 Task: Learn more about a business.
Action: Mouse pressed left at (946, 124)
Screenshot: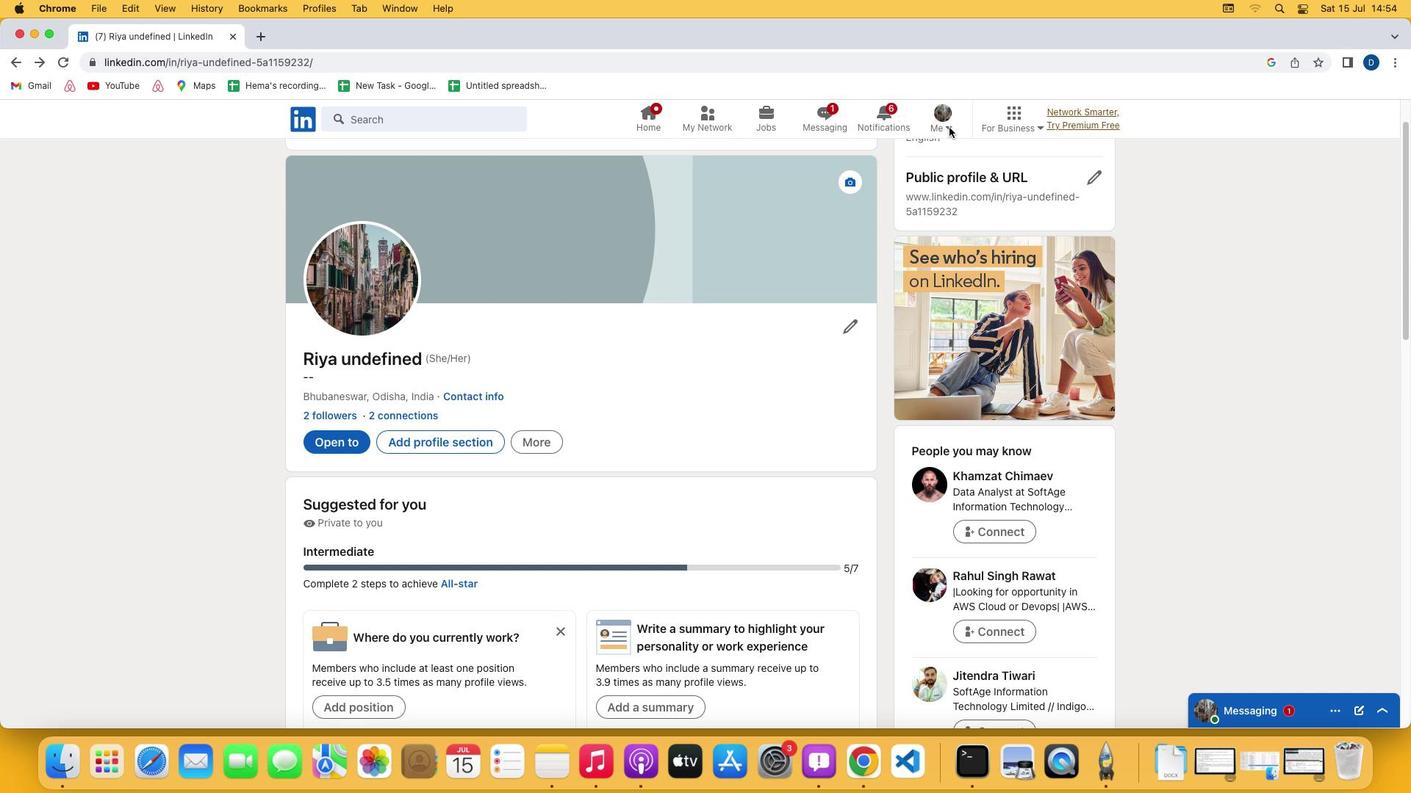
Action: Mouse pressed left at (946, 124)
Screenshot: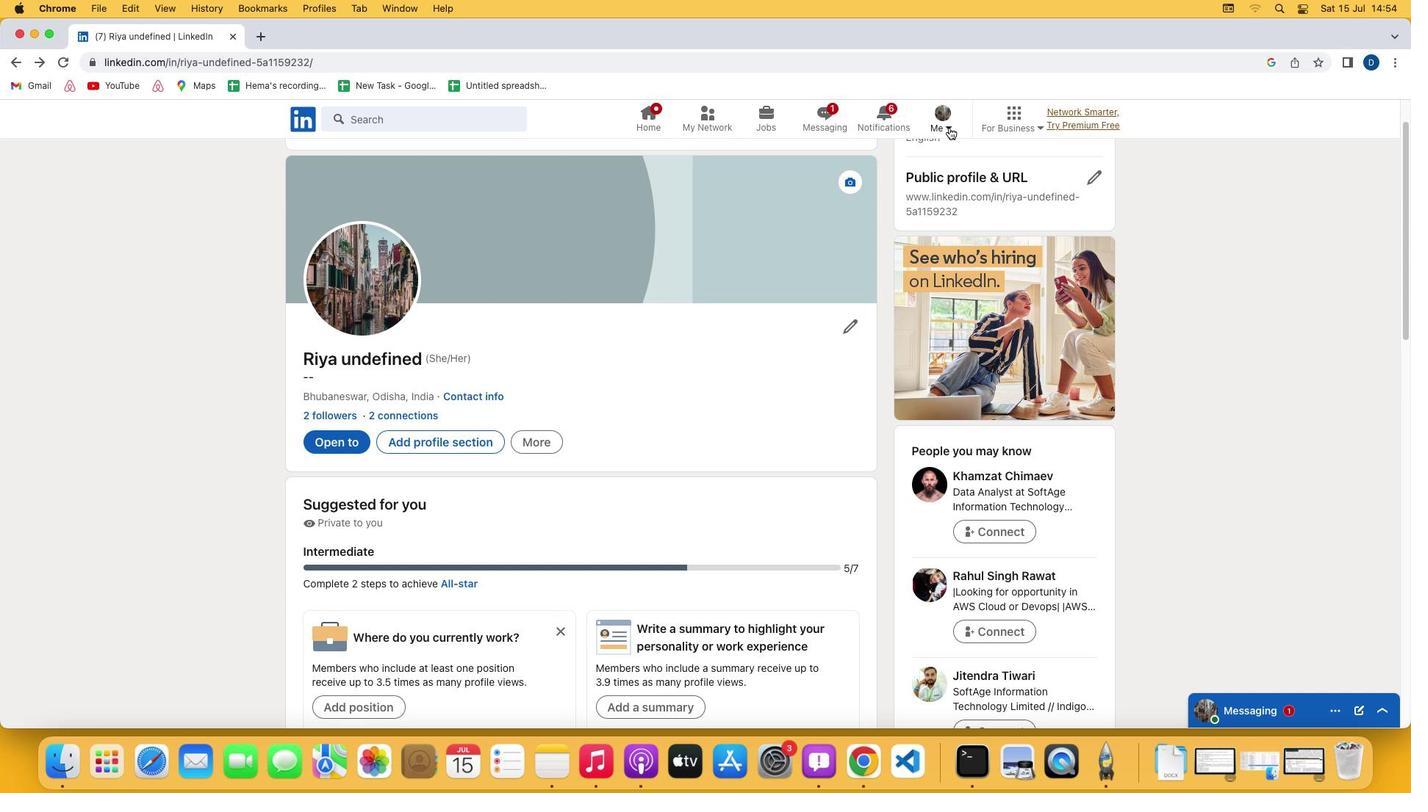 
Action: Mouse moved to (817, 273)
Screenshot: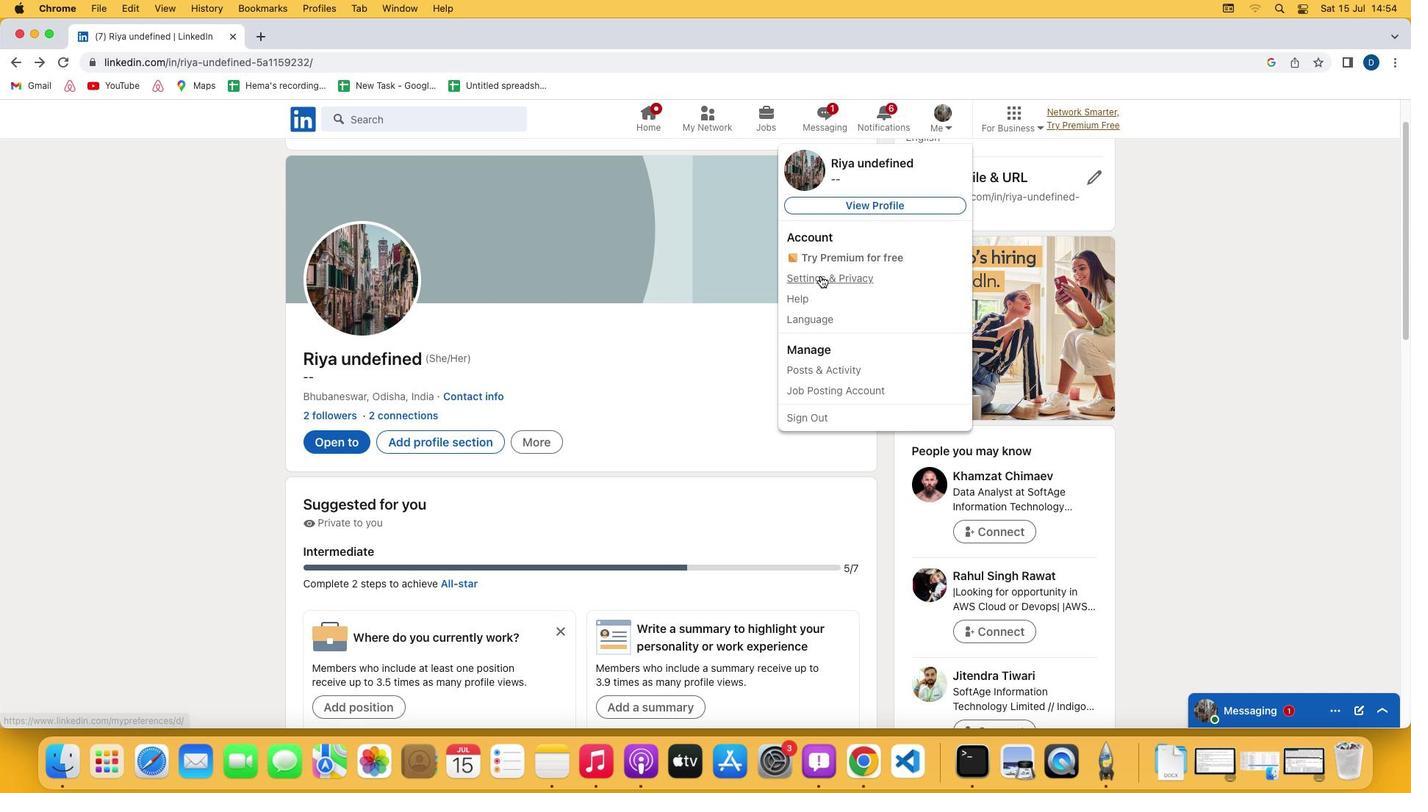
Action: Mouse pressed left at (817, 273)
Screenshot: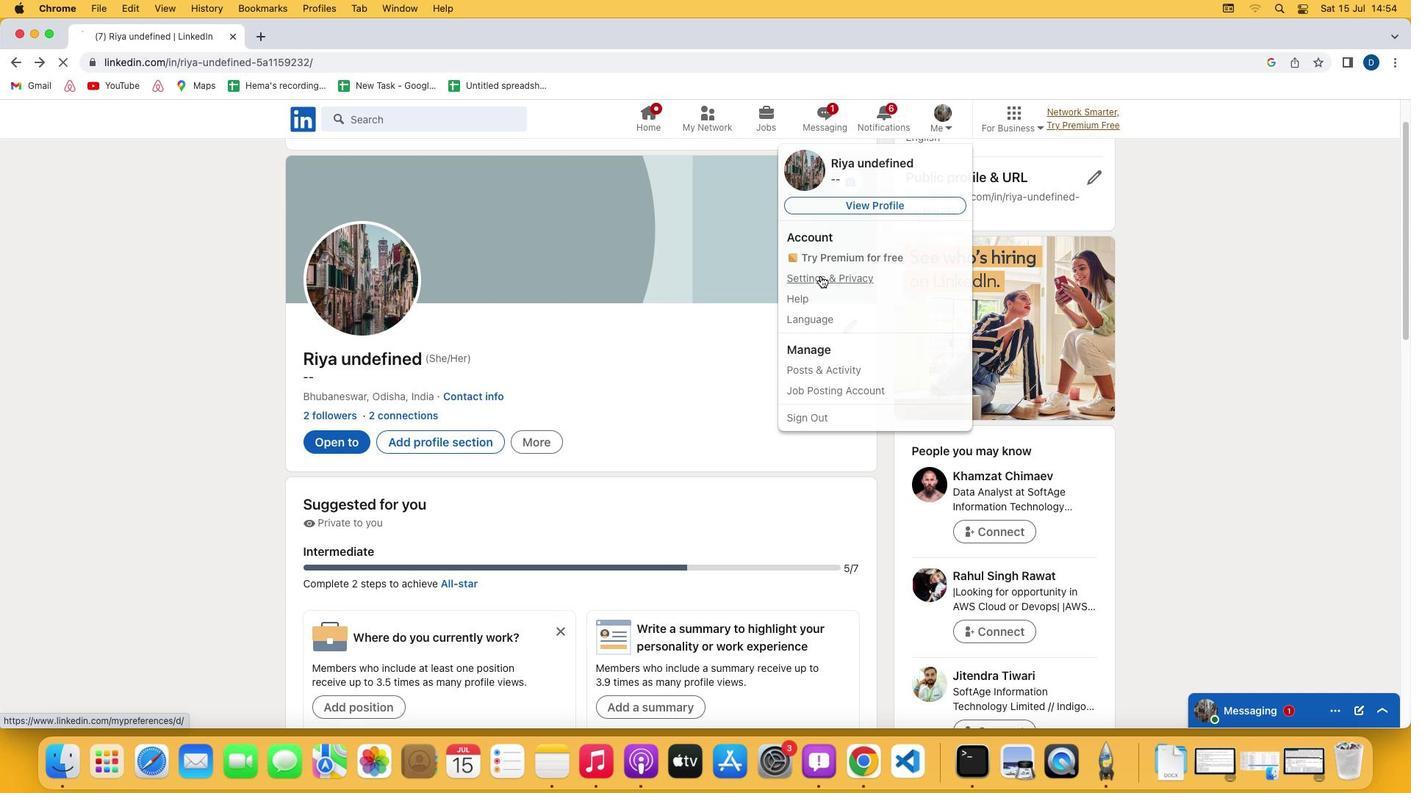 
Action: Mouse moved to (679, 552)
Screenshot: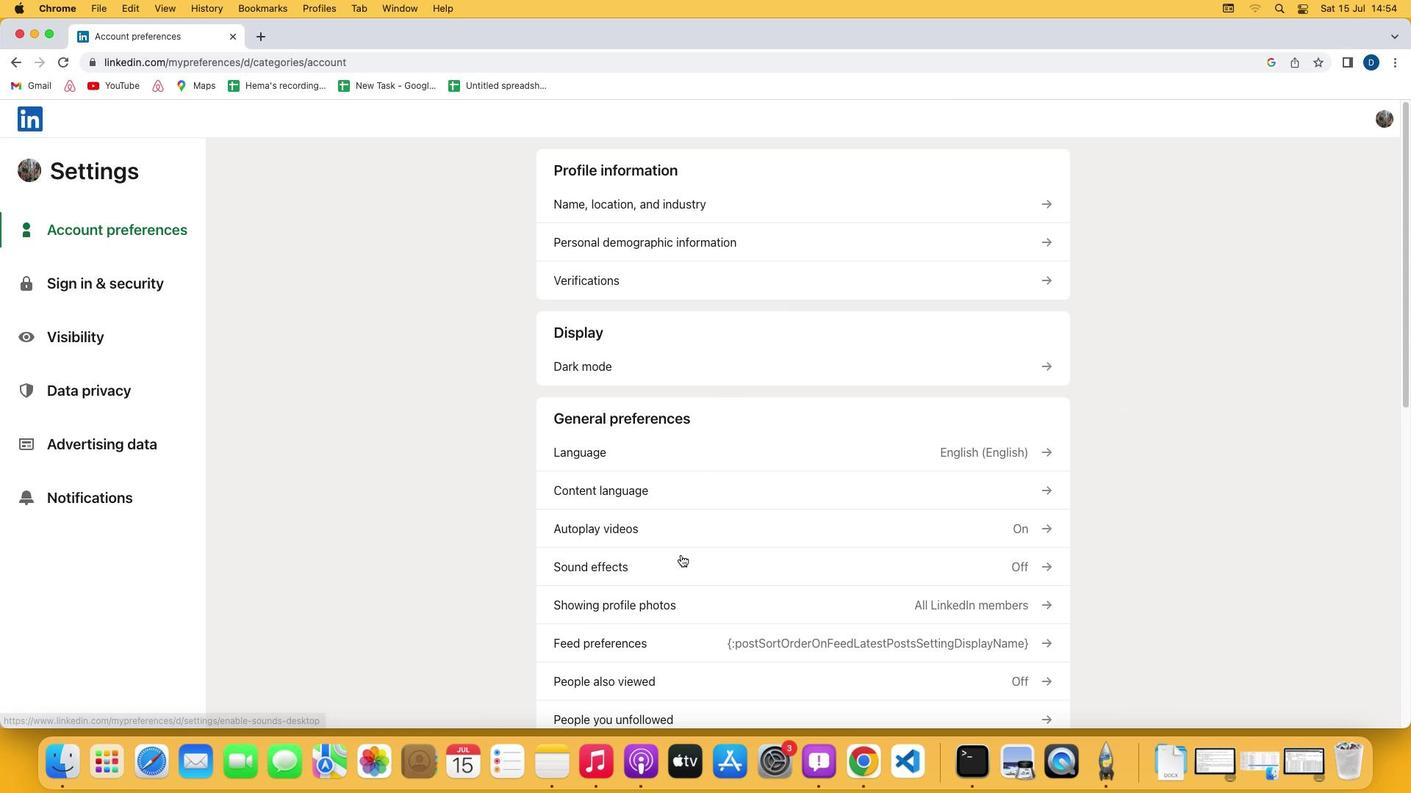 
Action: Mouse scrolled (679, 552) with delta (-1, -2)
Screenshot: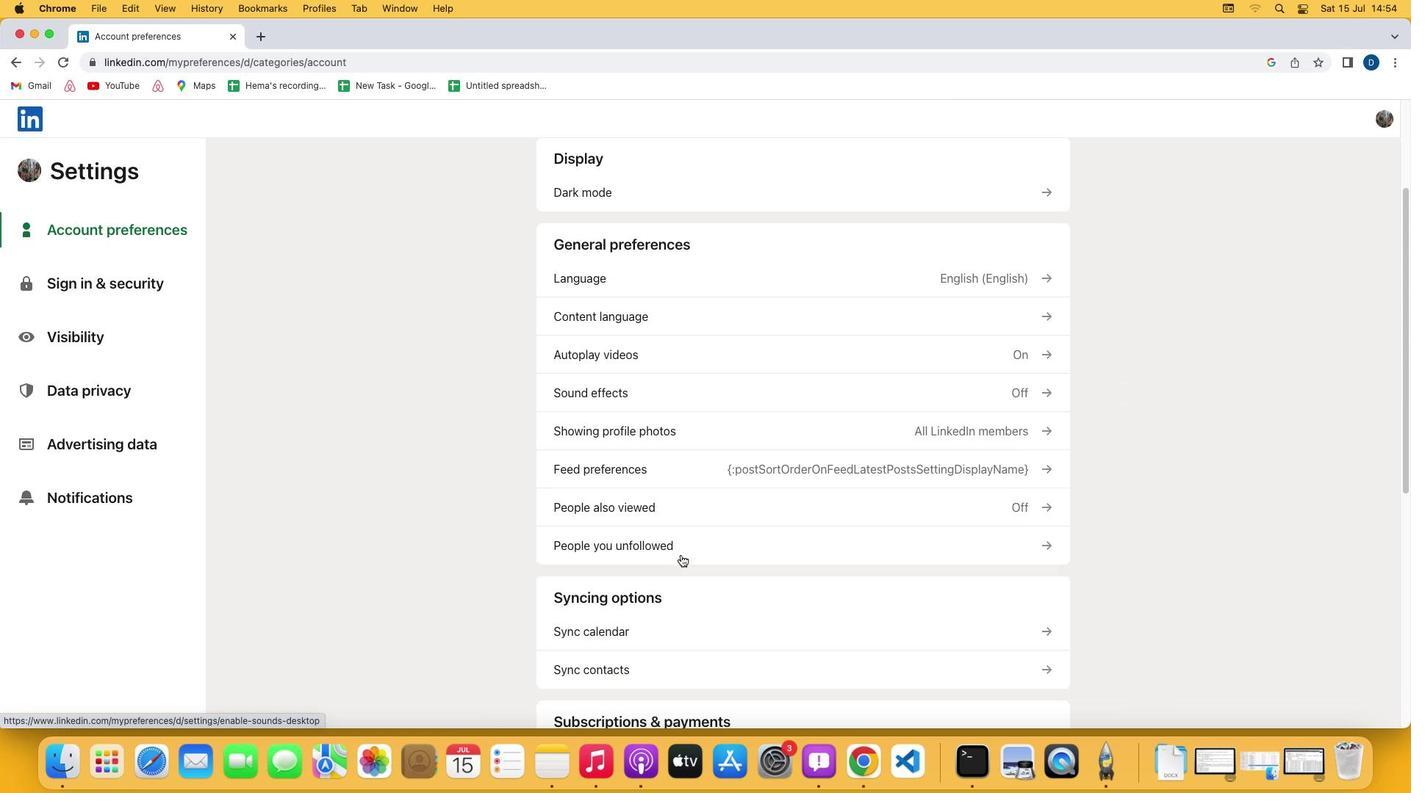 
Action: Mouse scrolled (679, 552) with delta (-1, -2)
Screenshot: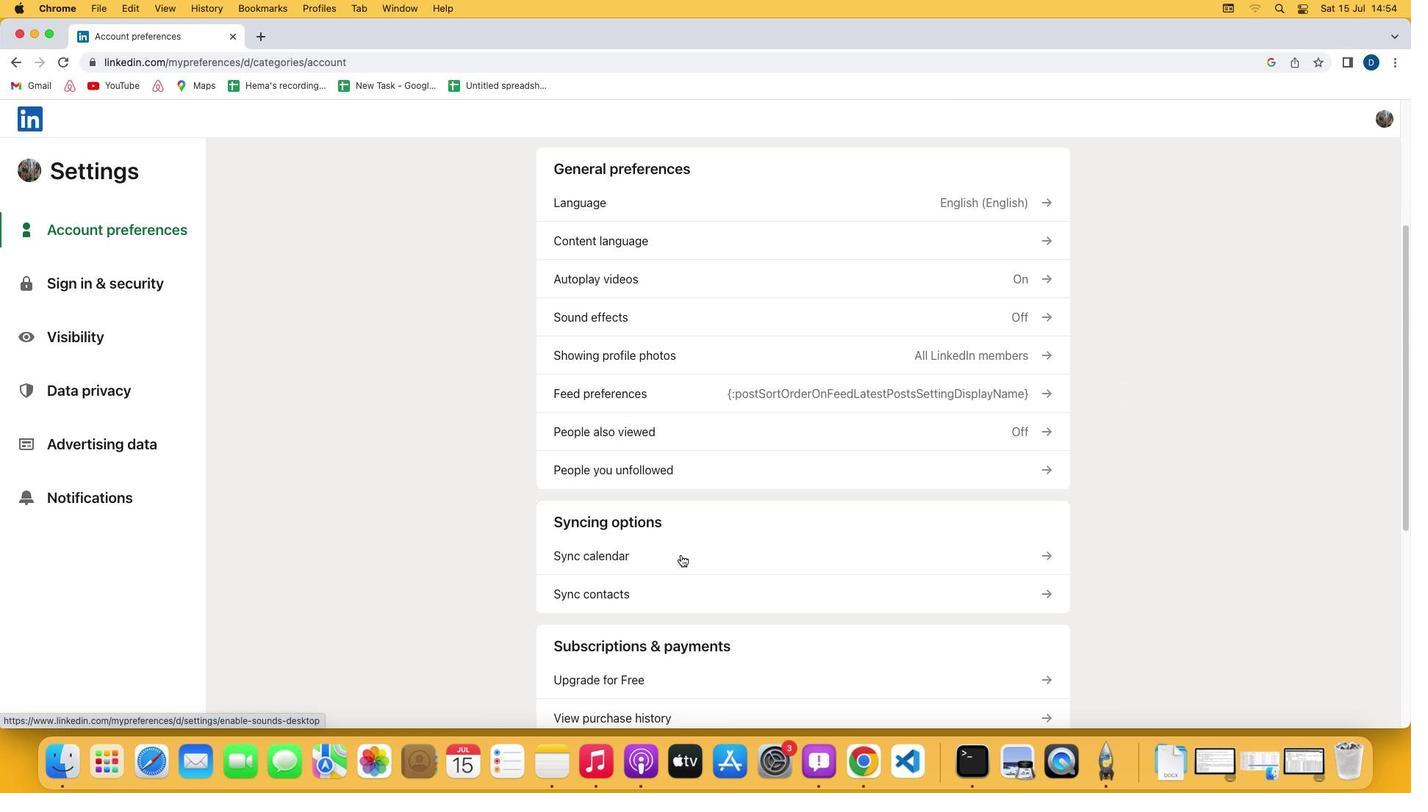 
Action: Mouse scrolled (679, 552) with delta (-1, -3)
Screenshot: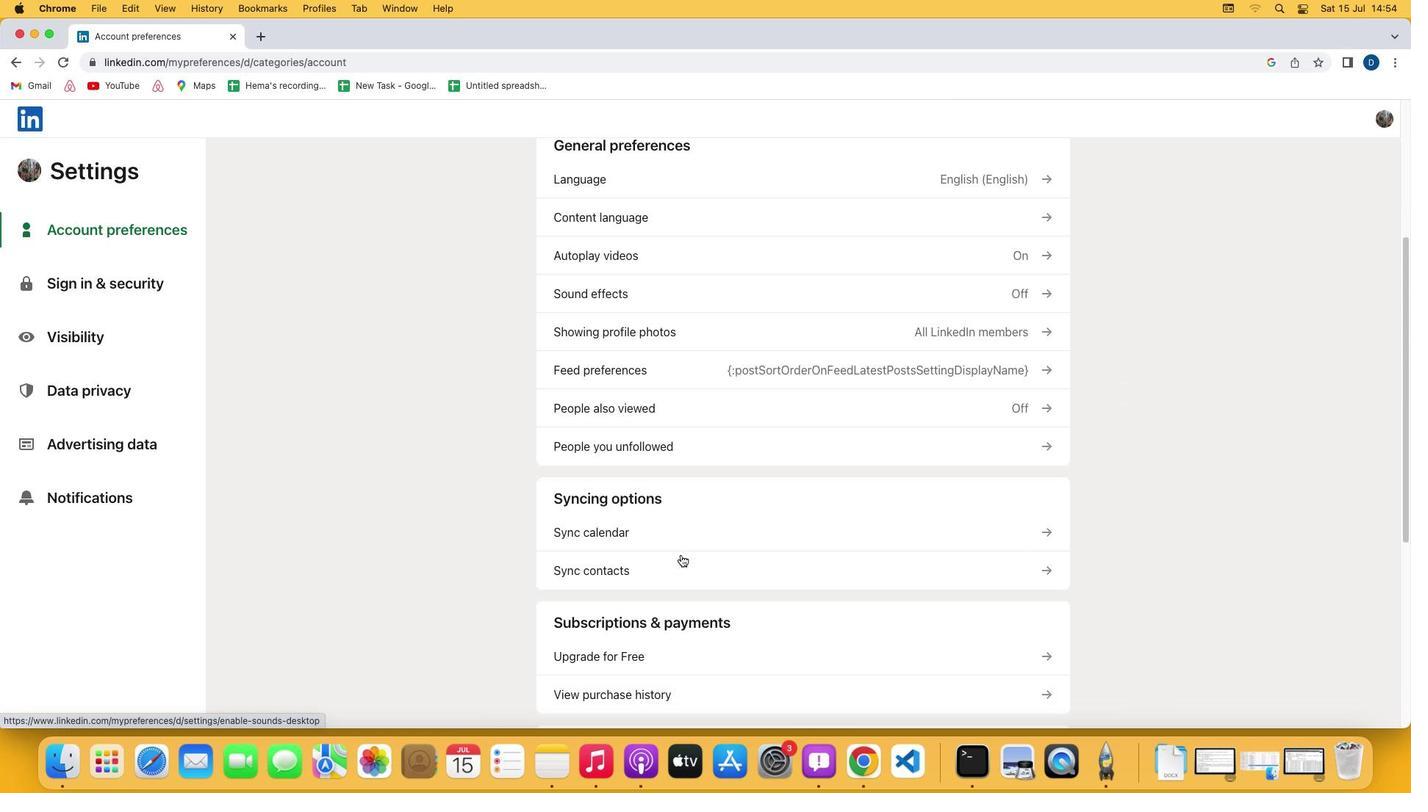 
Action: Mouse scrolled (679, 552) with delta (-1, -4)
Screenshot: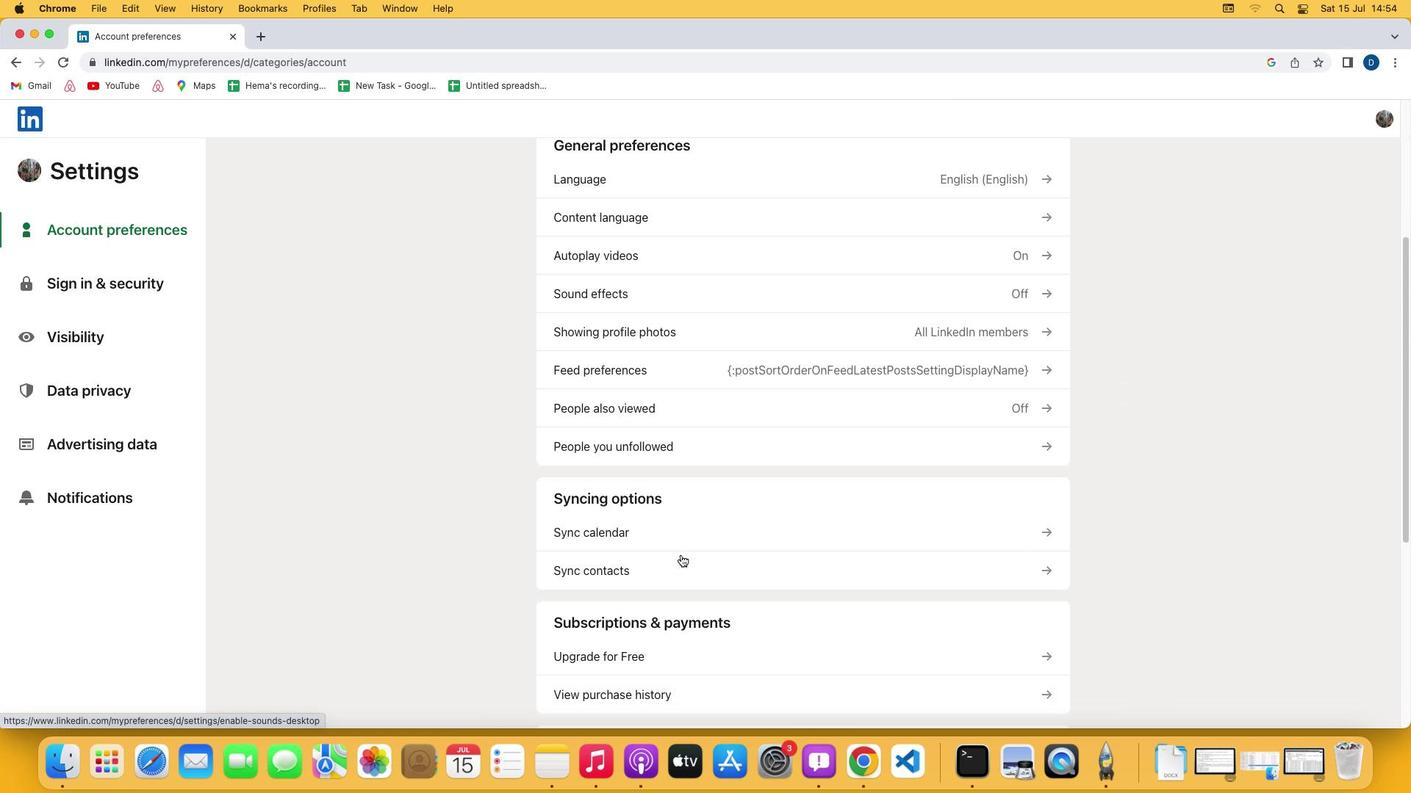 
Action: Mouse scrolled (679, 552) with delta (-1, -2)
Screenshot: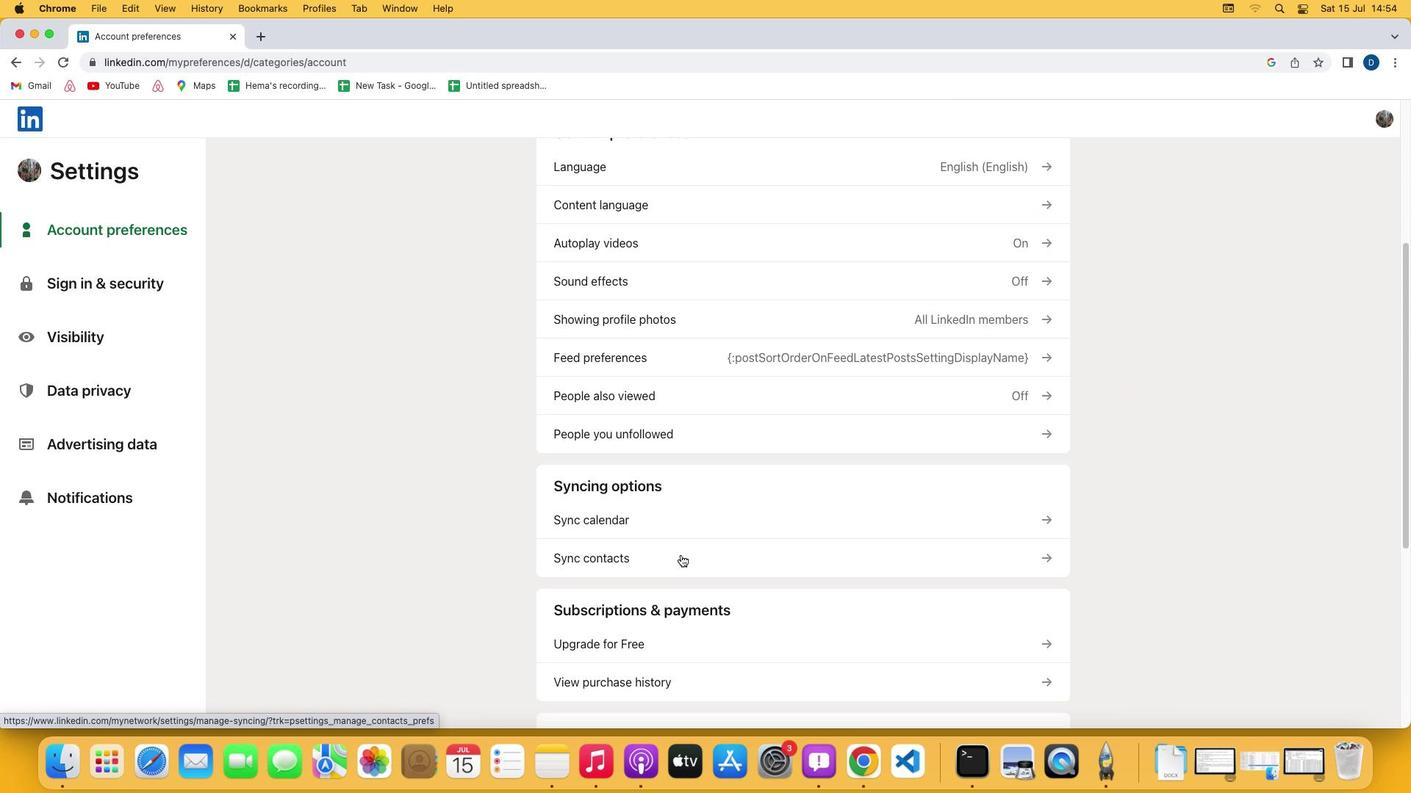 
Action: Mouse scrolled (679, 552) with delta (-1, -2)
Screenshot: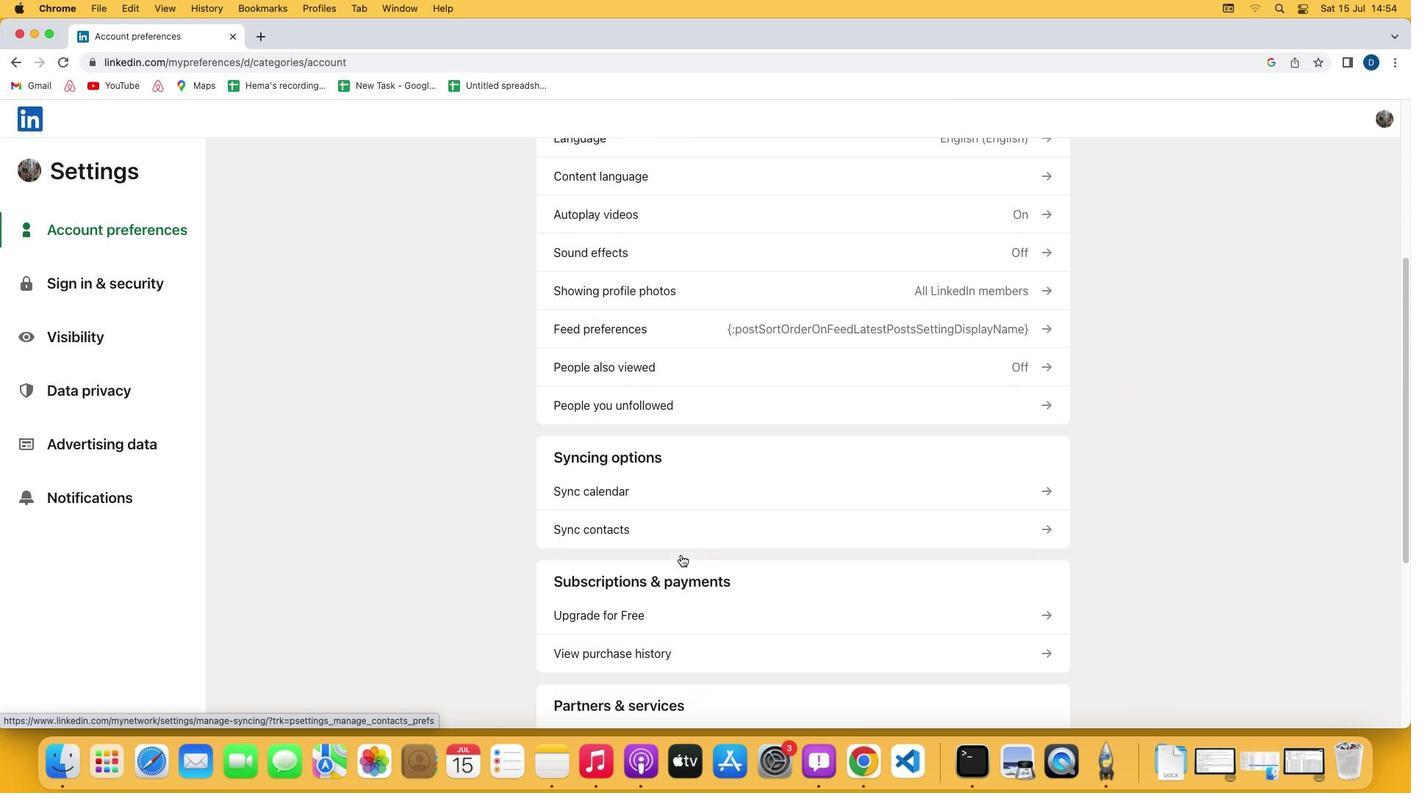 
Action: Mouse scrolled (679, 552) with delta (-1, -2)
Screenshot: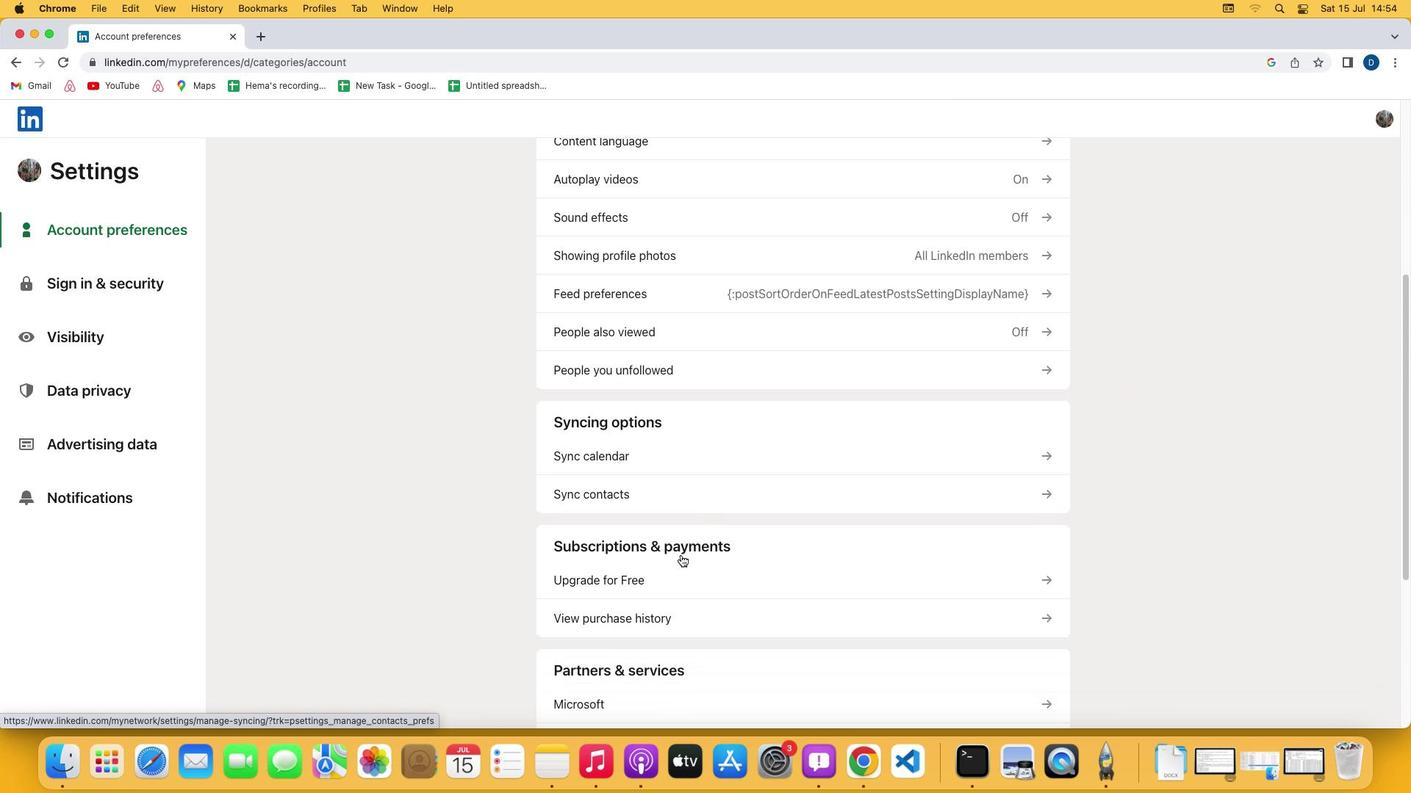 
Action: Mouse scrolled (679, 552) with delta (-1, -2)
Screenshot: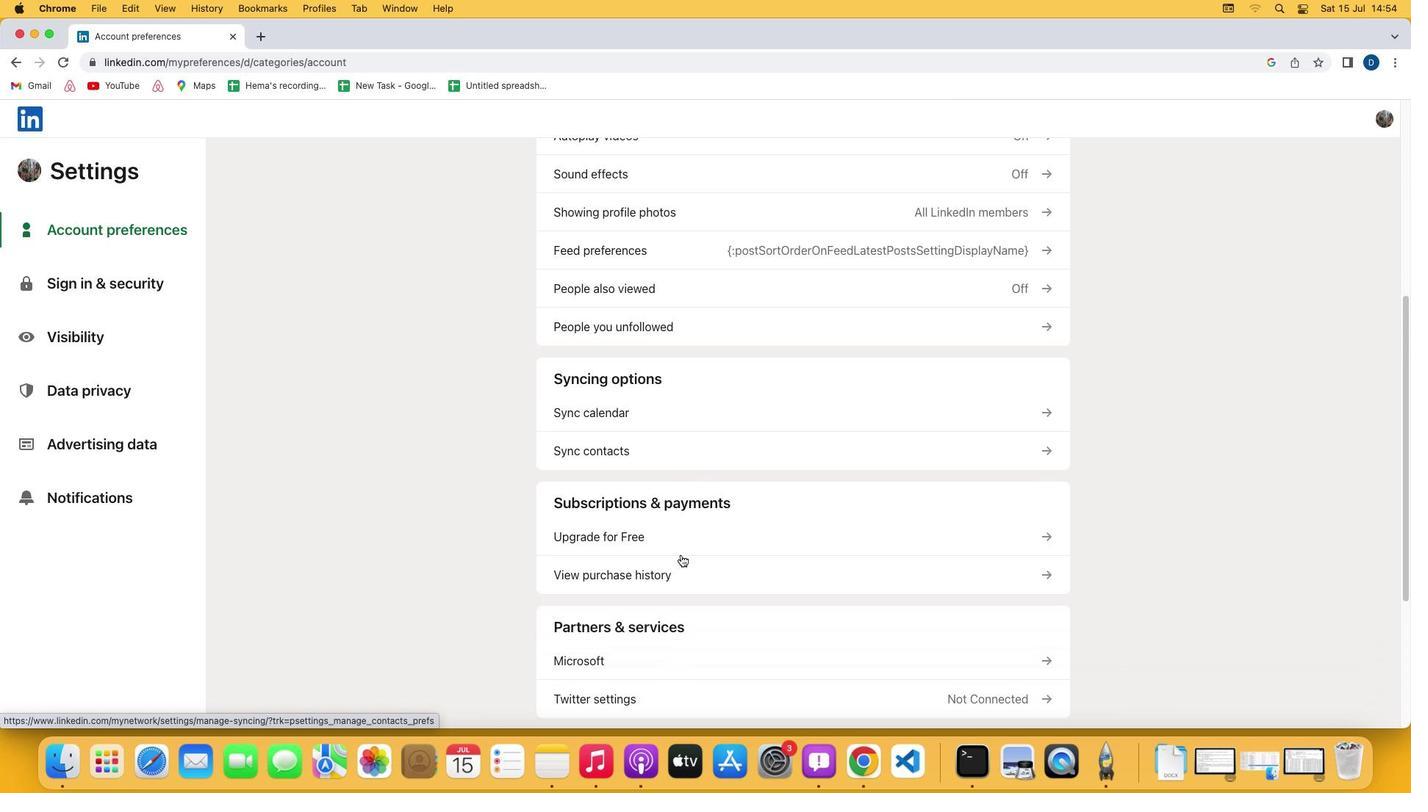 
Action: Mouse moved to (637, 535)
Screenshot: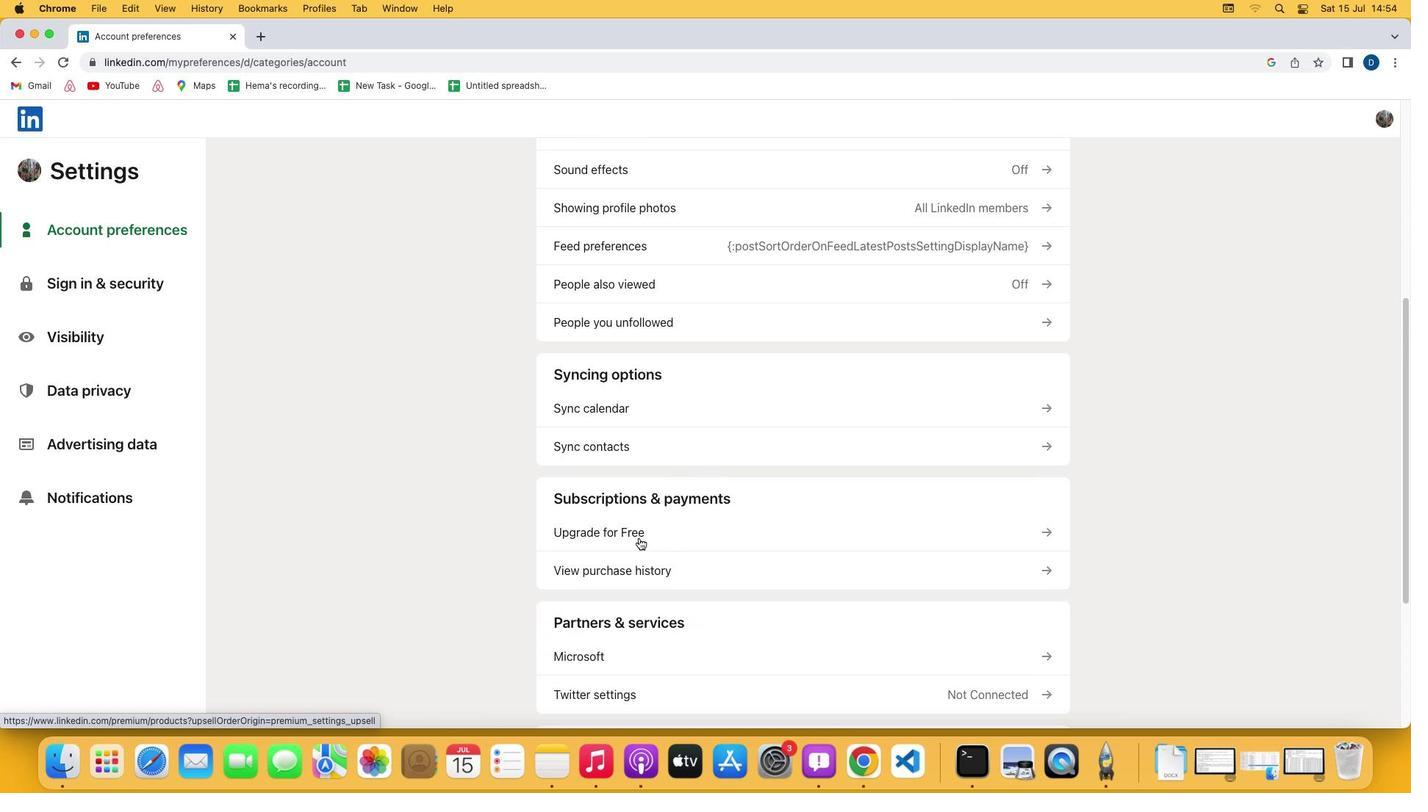 
Action: Mouse pressed left at (637, 535)
Screenshot: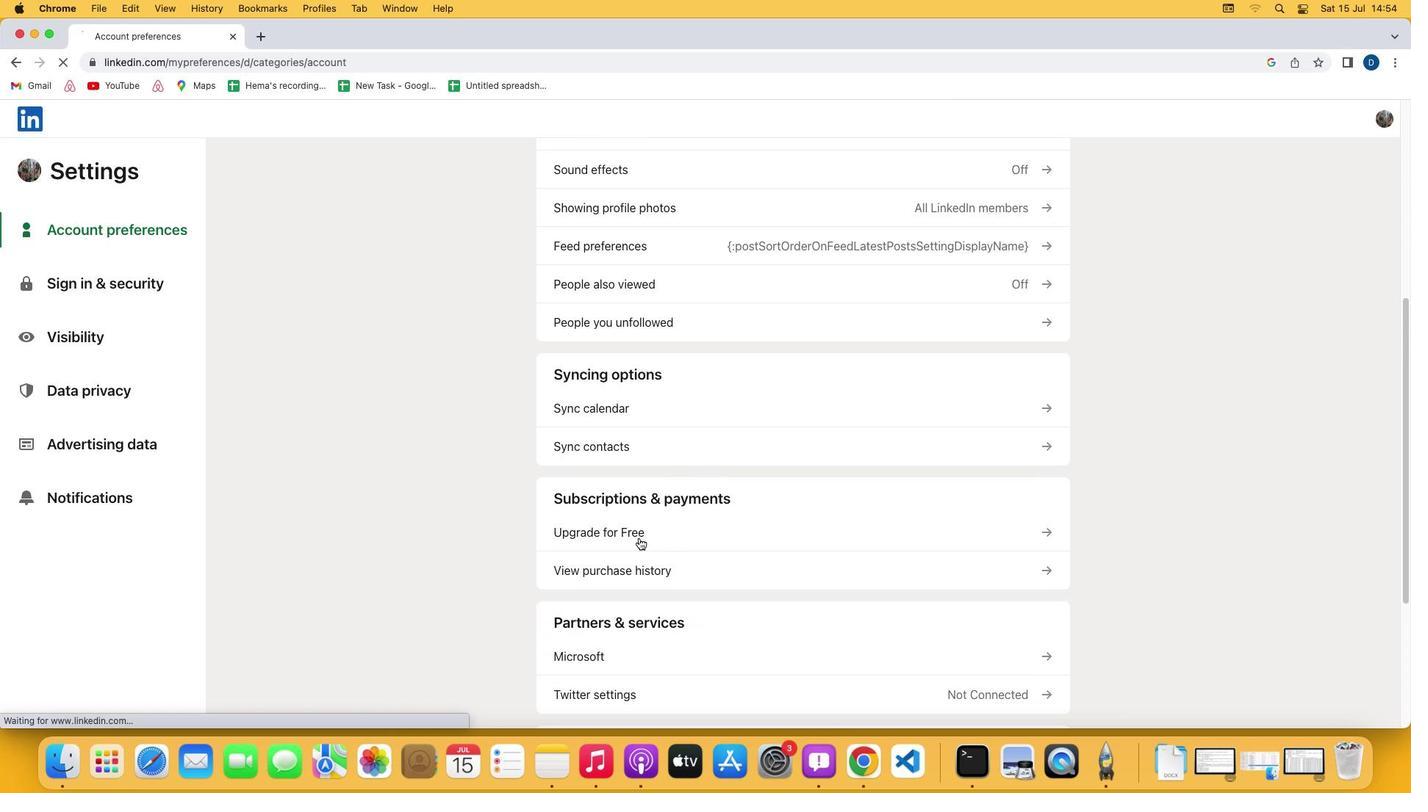 
Action: Mouse moved to (571, 402)
Screenshot: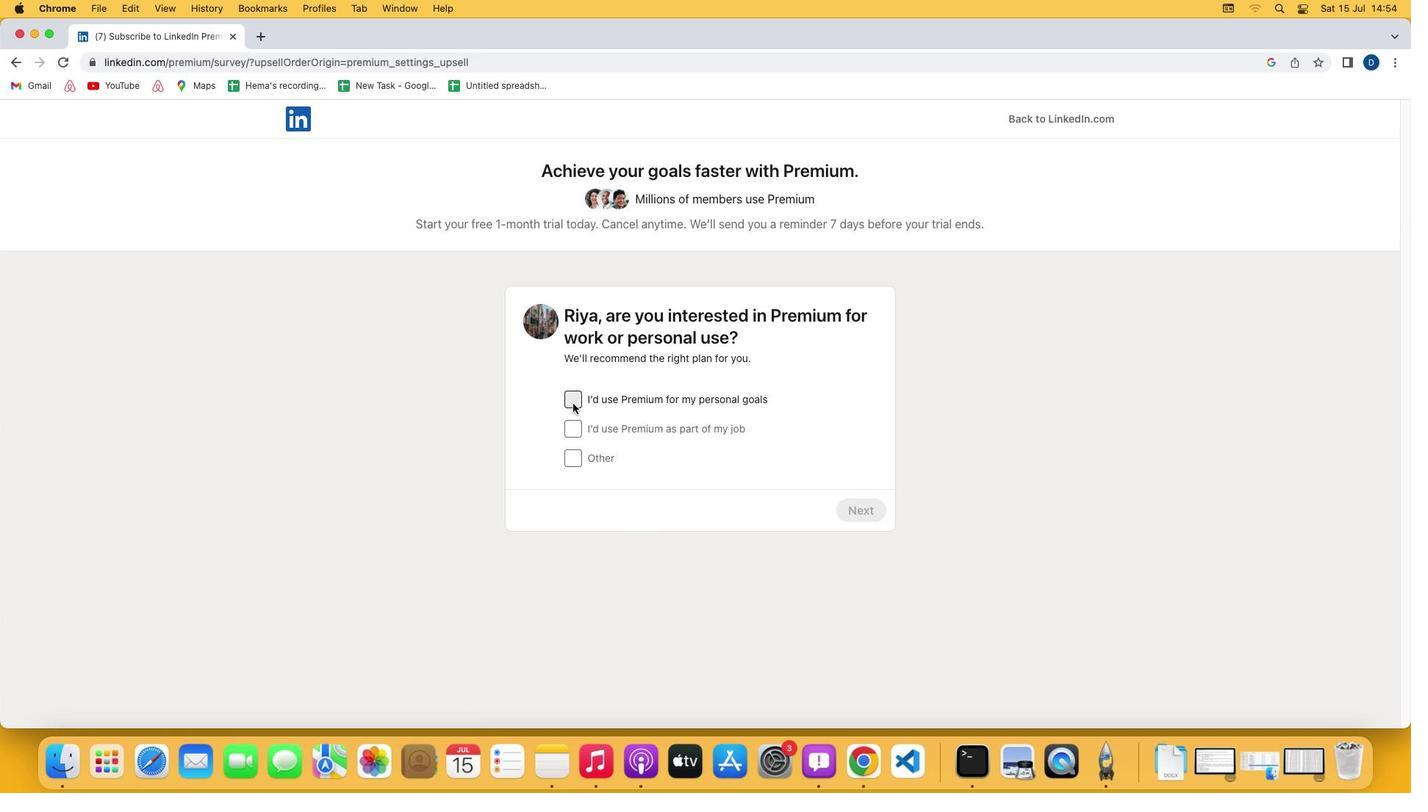 
Action: Mouse pressed left at (571, 402)
Screenshot: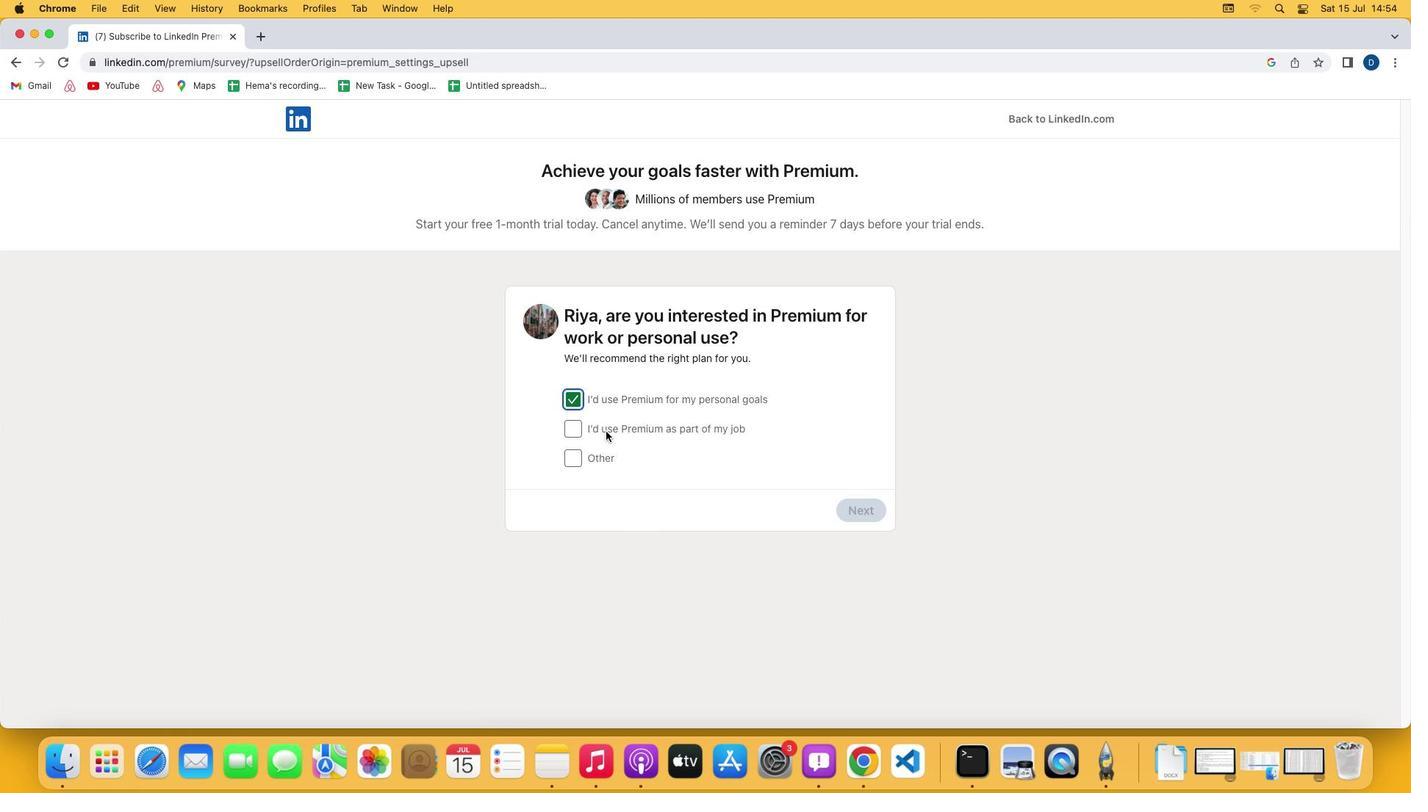 
Action: Mouse moved to (842, 511)
Screenshot: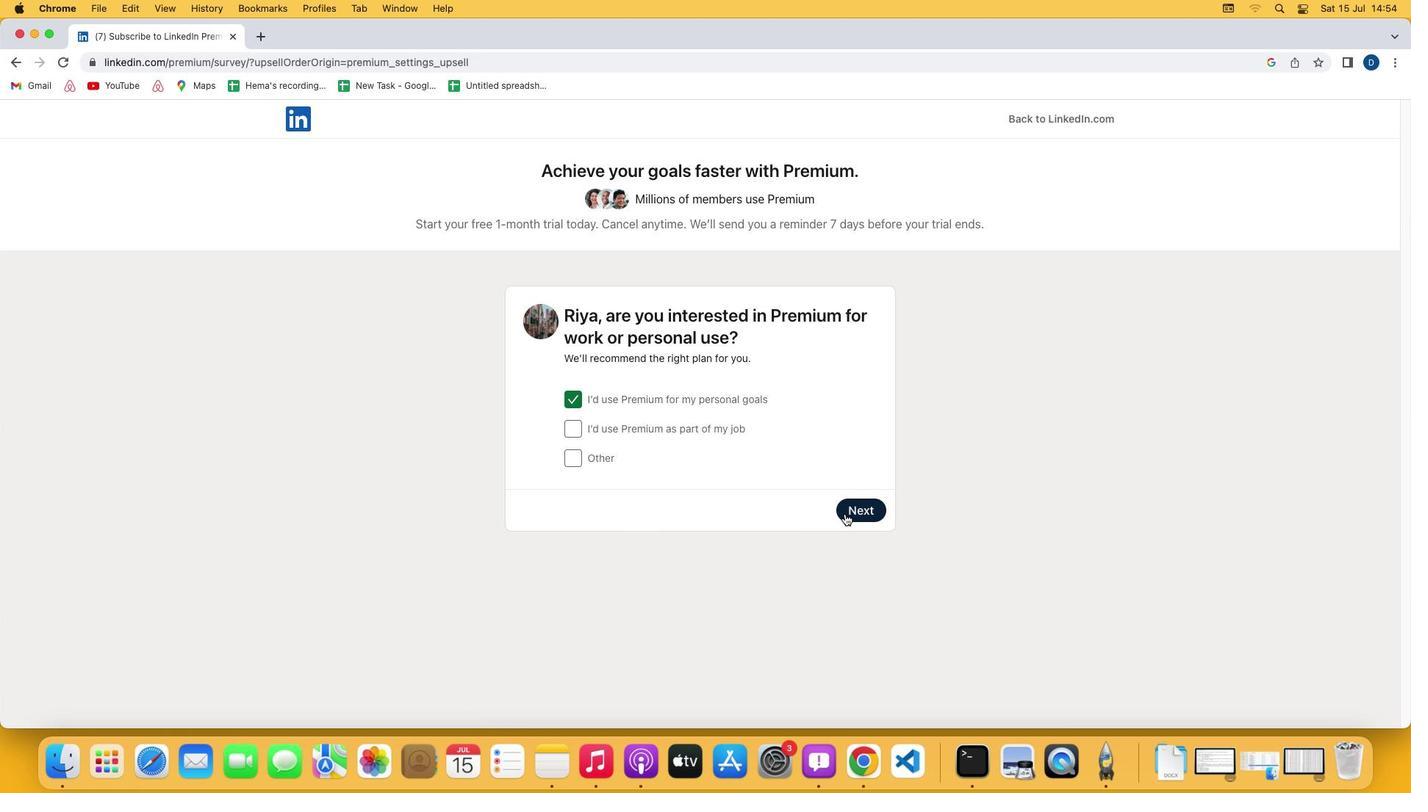 
Action: Mouse pressed left at (842, 511)
Screenshot: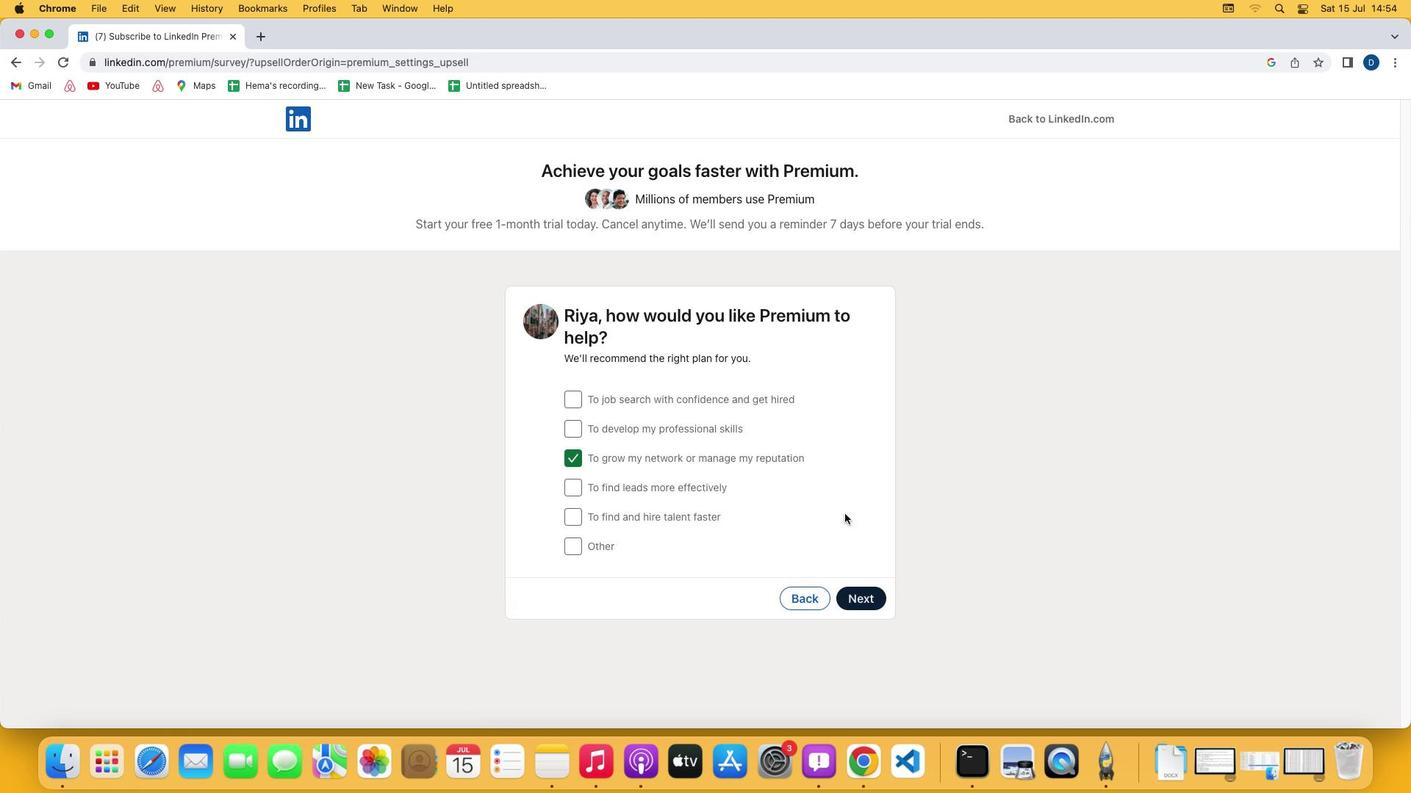 
Action: Mouse moved to (862, 597)
Screenshot: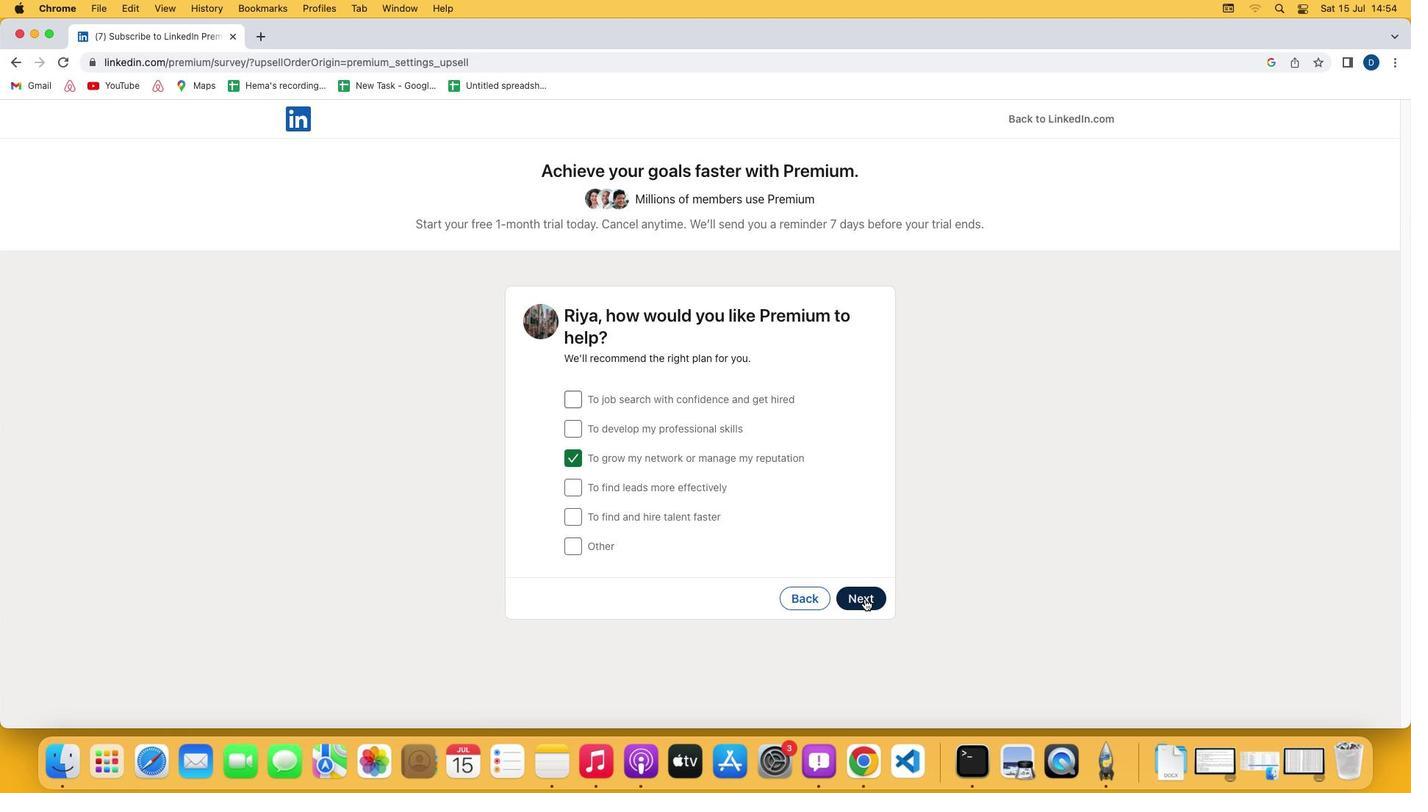 
Action: Mouse pressed left at (862, 597)
Screenshot: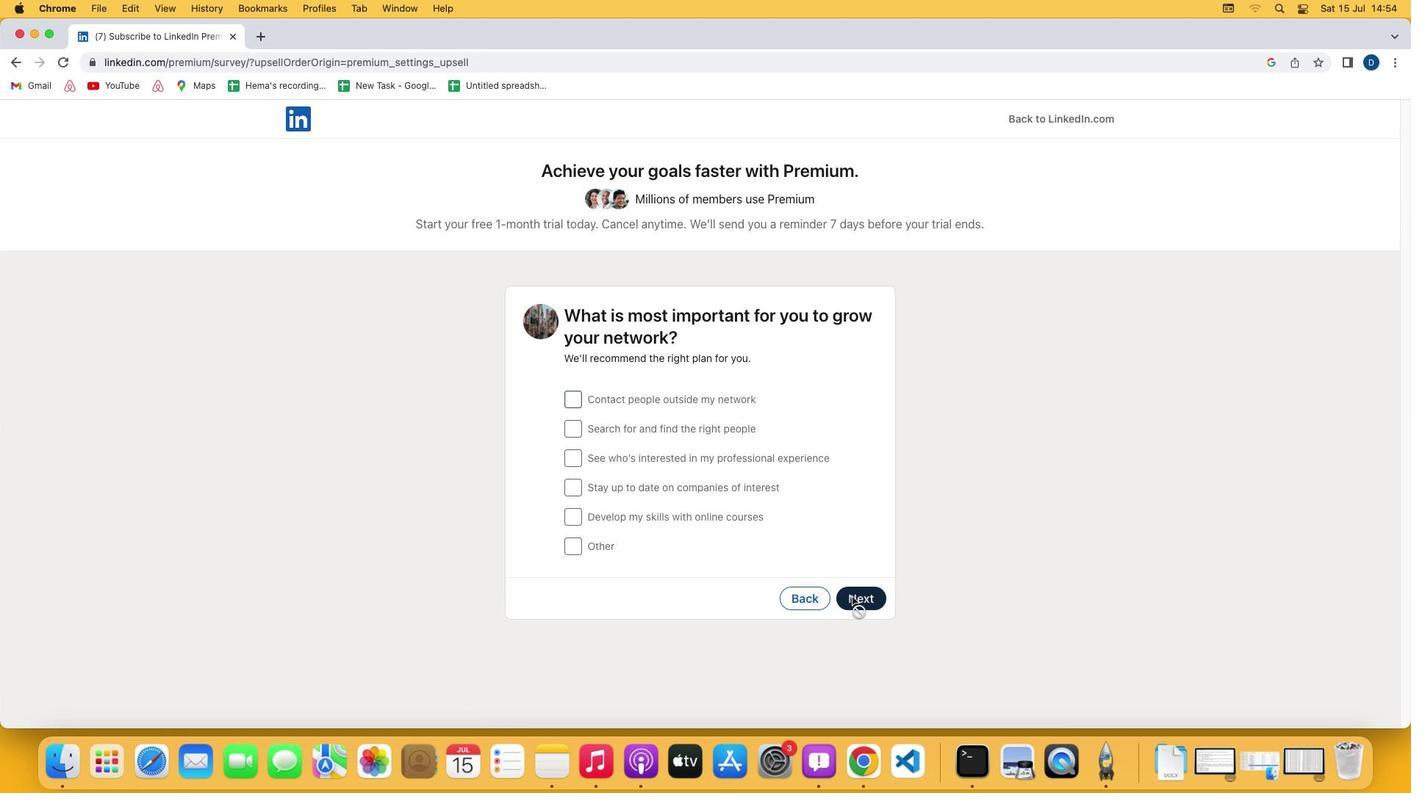 
Action: Mouse moved to (567, 432)
Screenshot: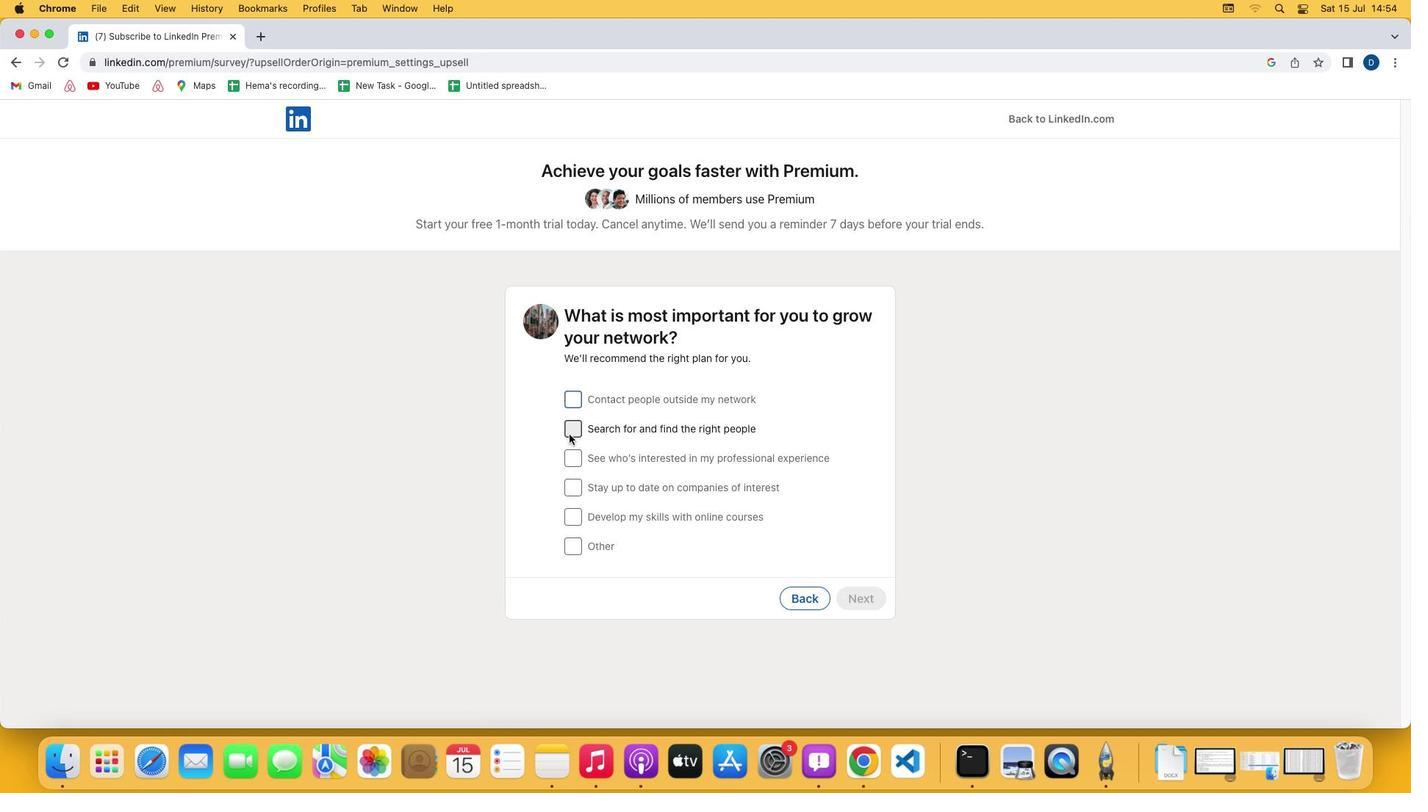 
Action: Mouse pressed left at (567, 432)
Screenshot: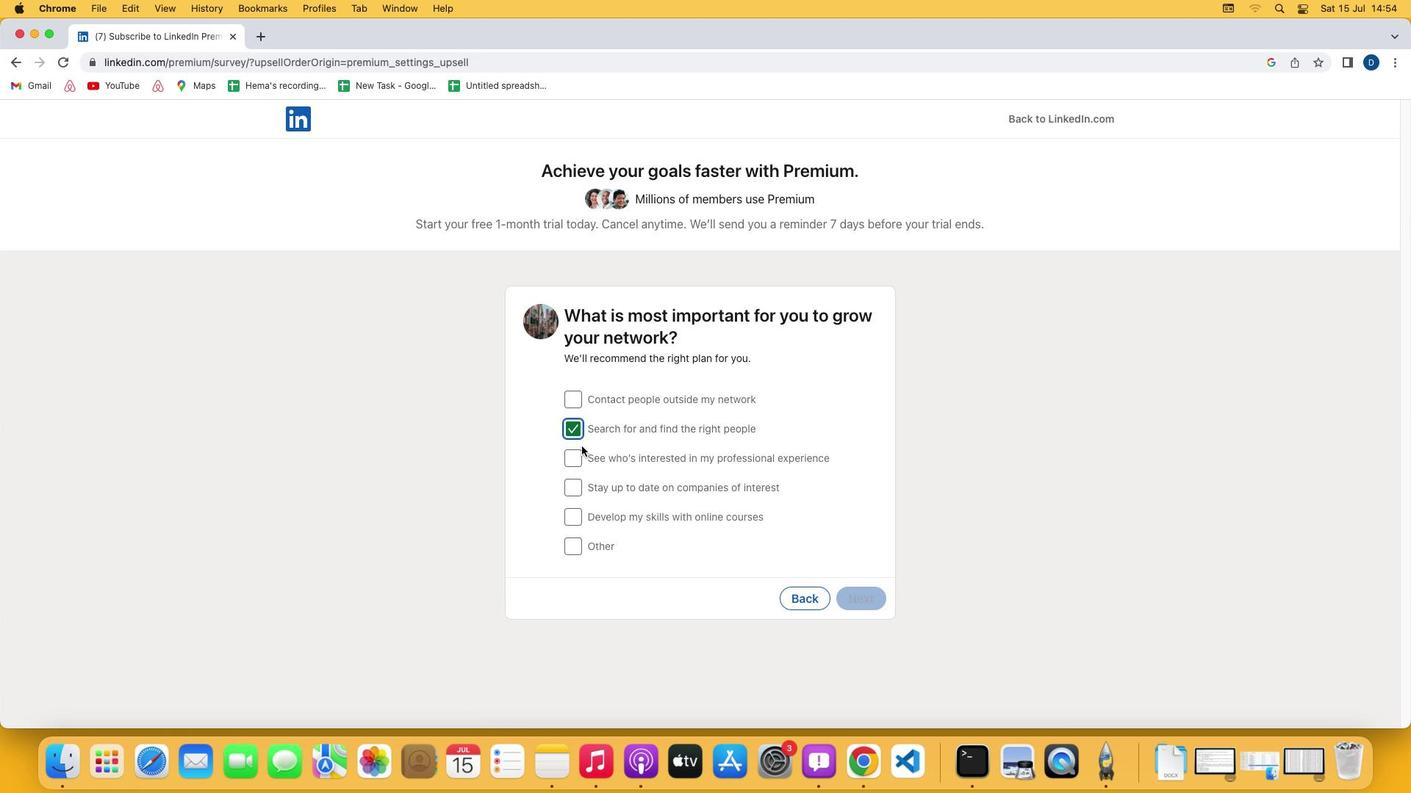 
Action: Mouse moved to (847, 601)
Screenshot: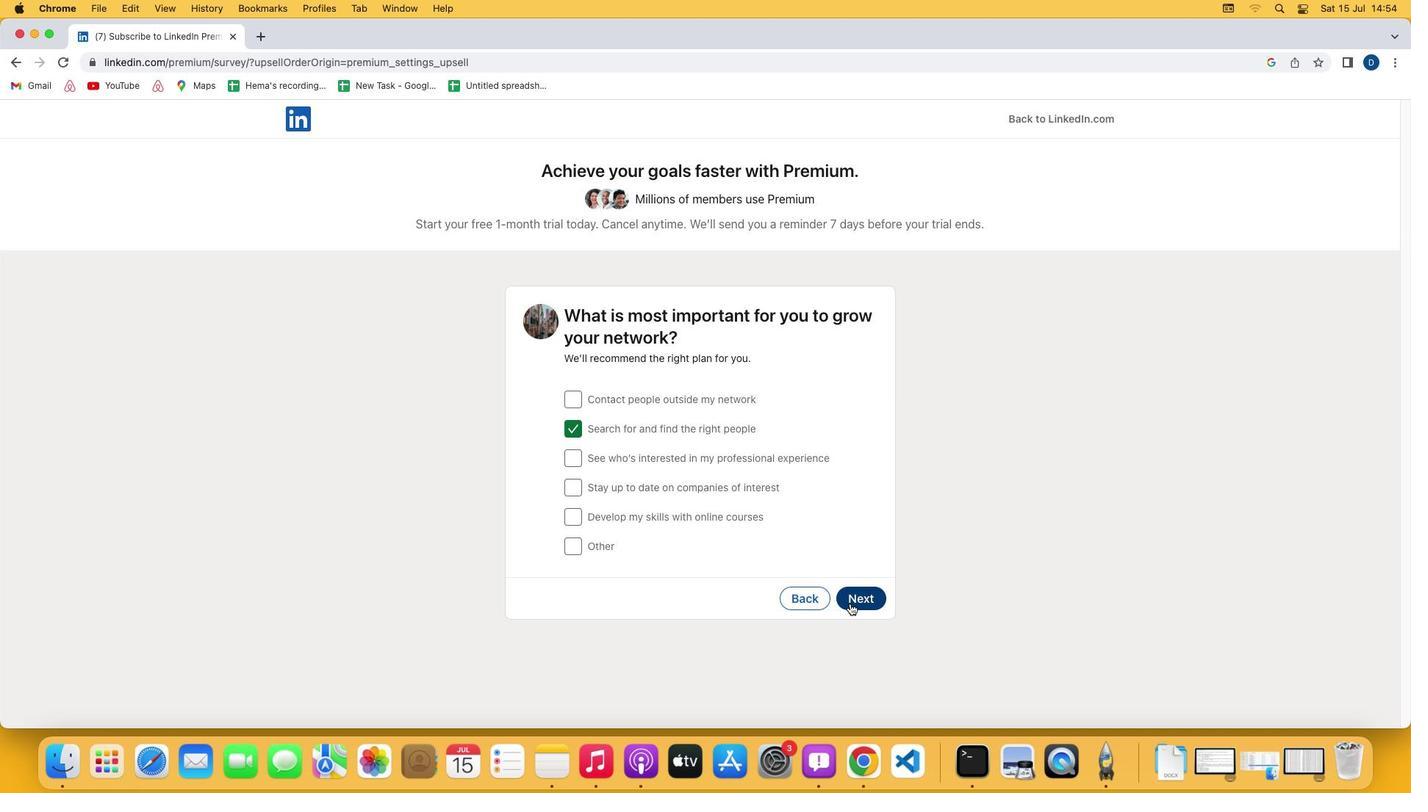 
Action: Mouse pressed left at (847, 601)
Screenshot: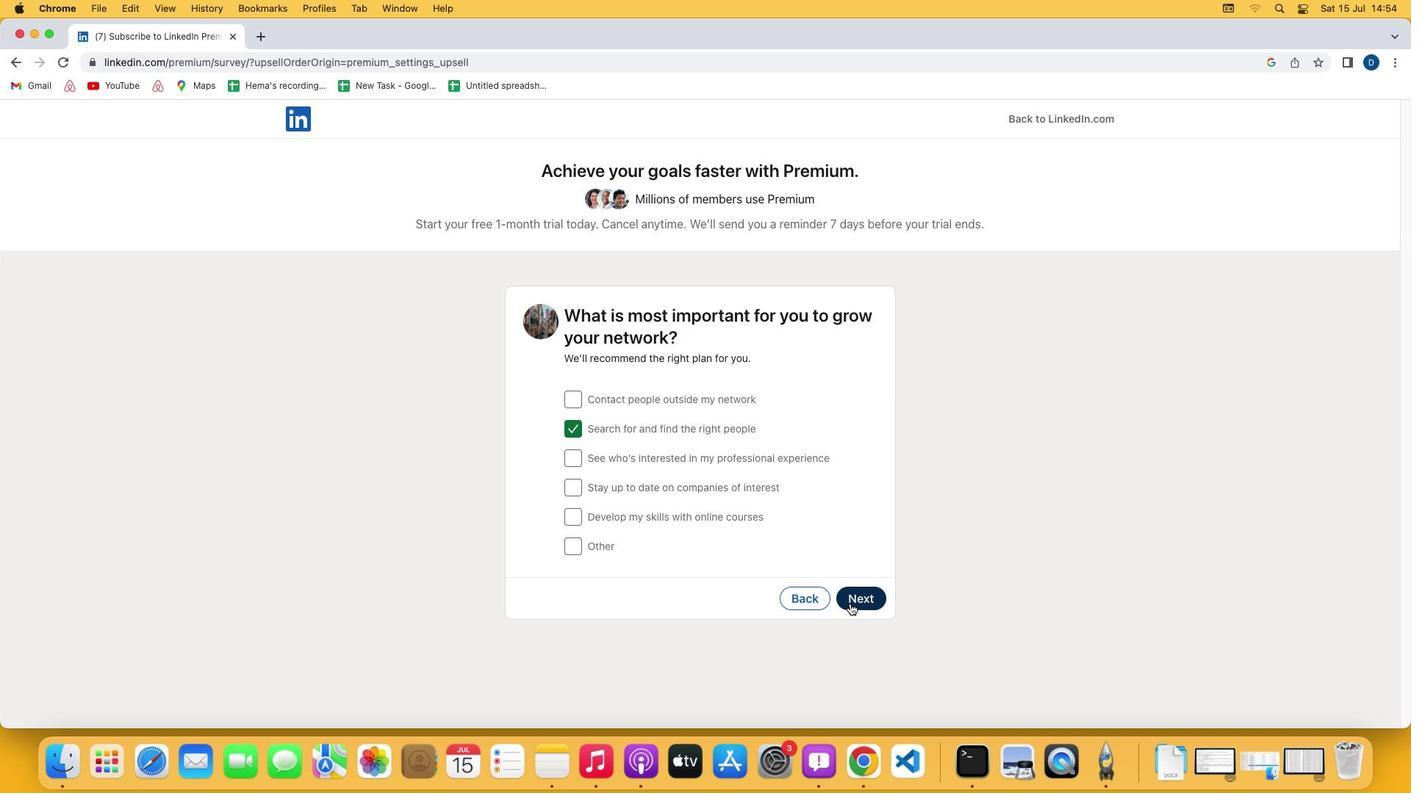 
Action: Mouse moved to (347, 718)
Screenshot: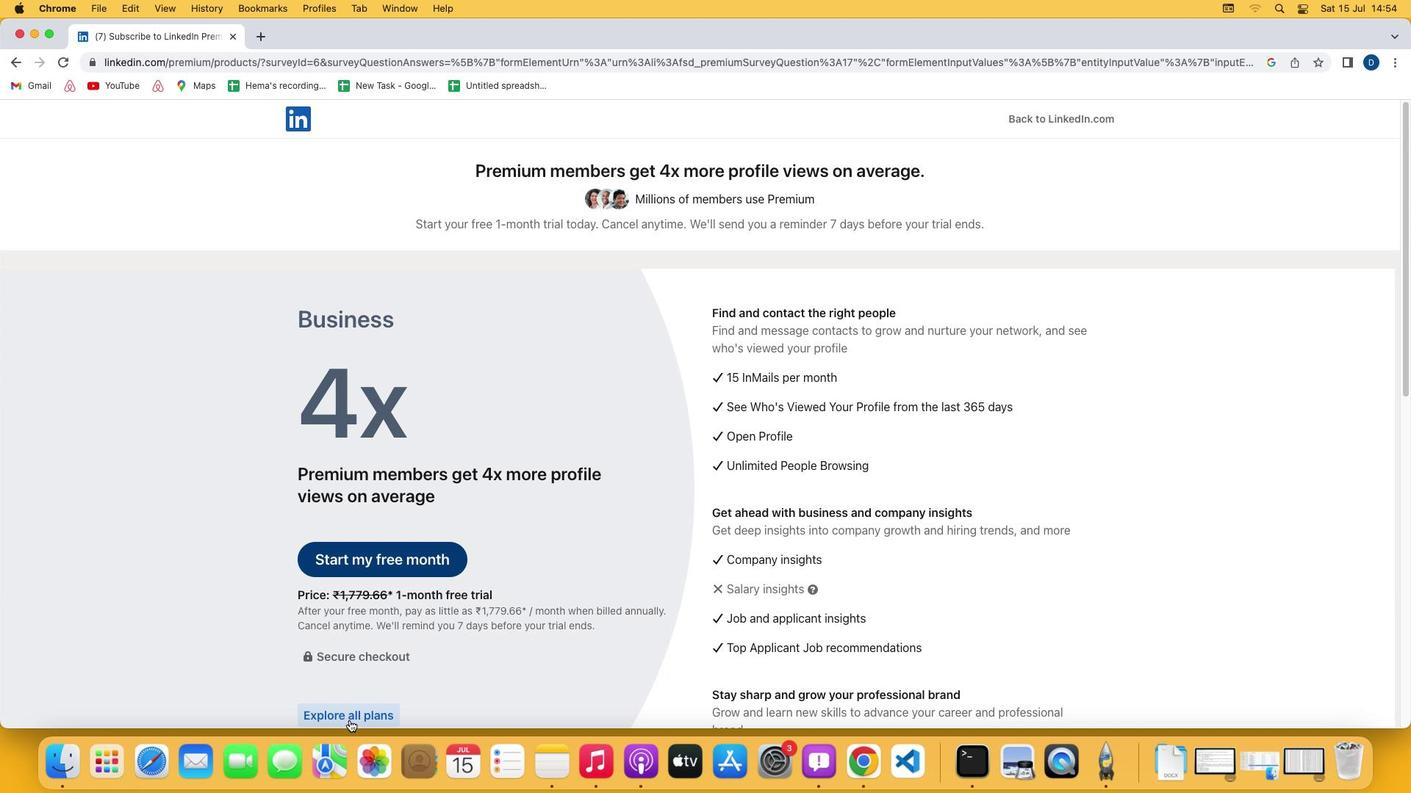 
Action: Mouse pressed left at (347, 718)
Screenshot: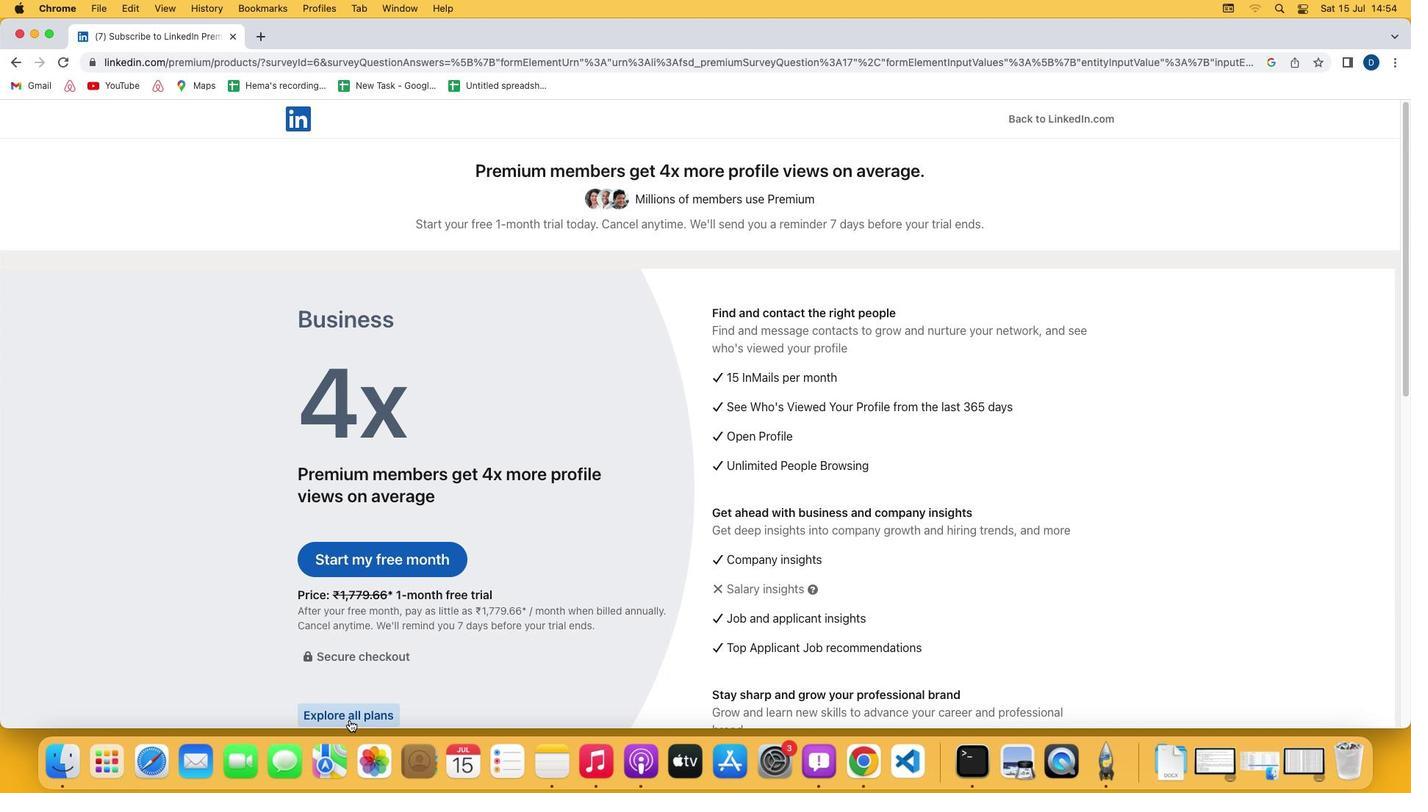 
Action: Mouse moved to (575, 605)
Screenshot: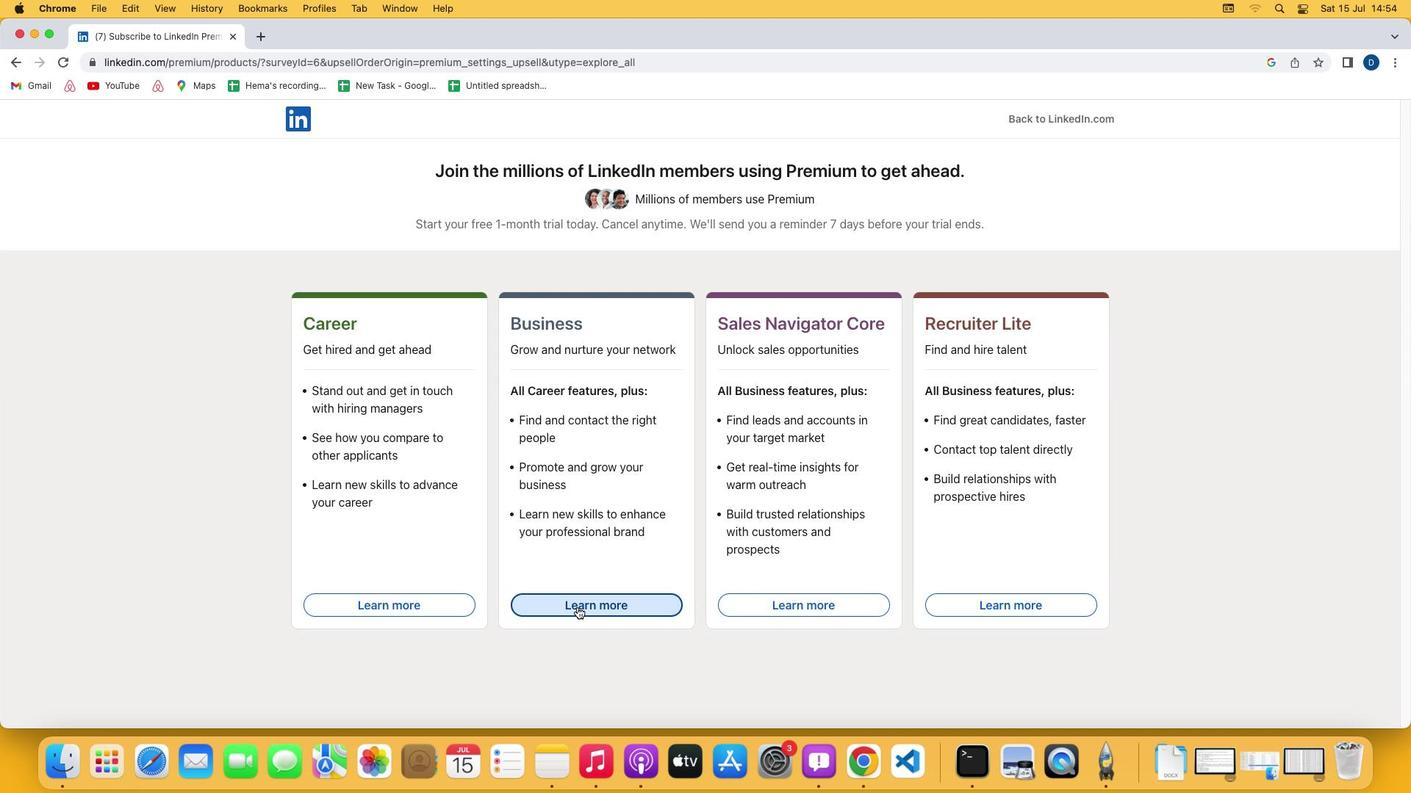 
Action: Mouse pressed left at (575, 605)
Screenshot: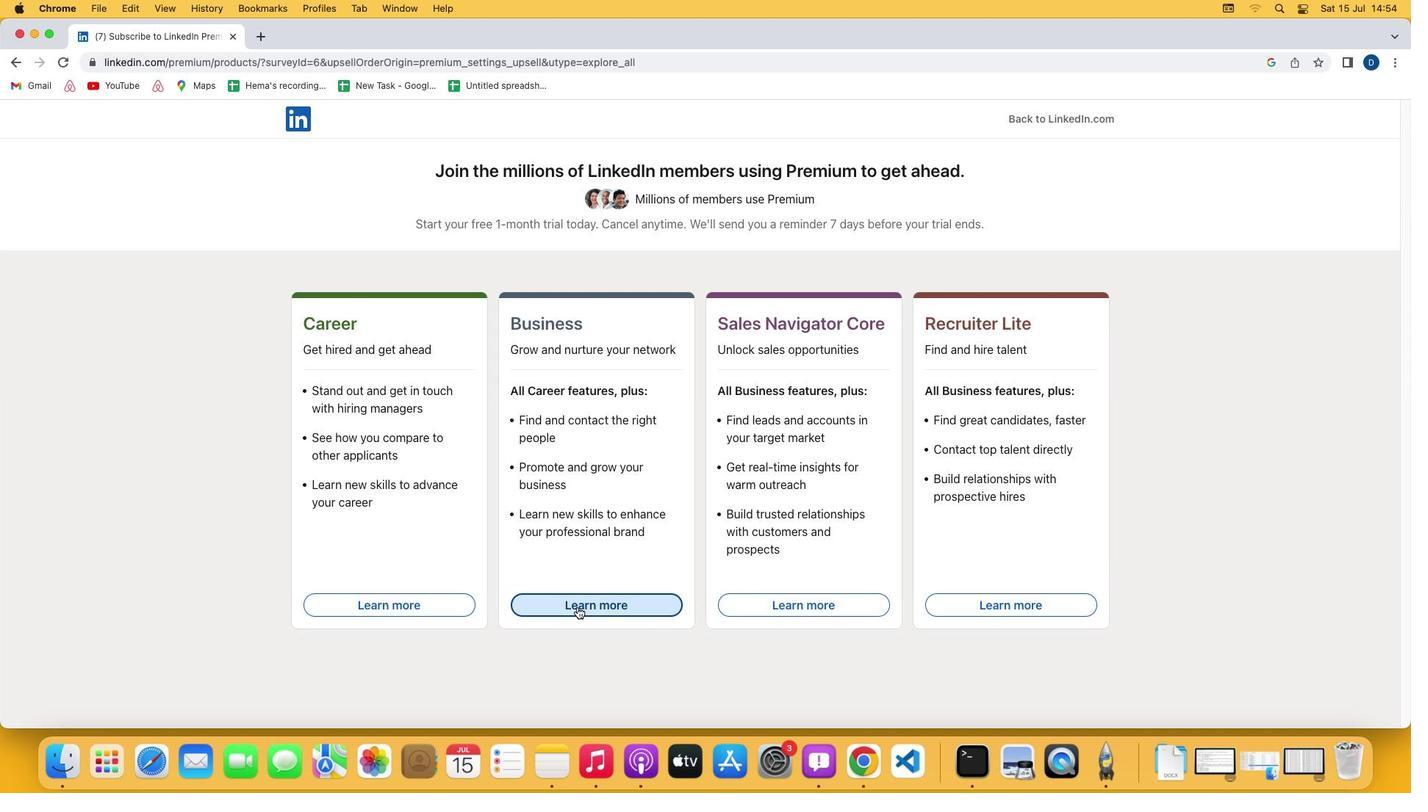
